 Task: Enable public transport information for Memphis, Tennessee, United States.
Action: Mouse moved to (396, 135)
Screenshot: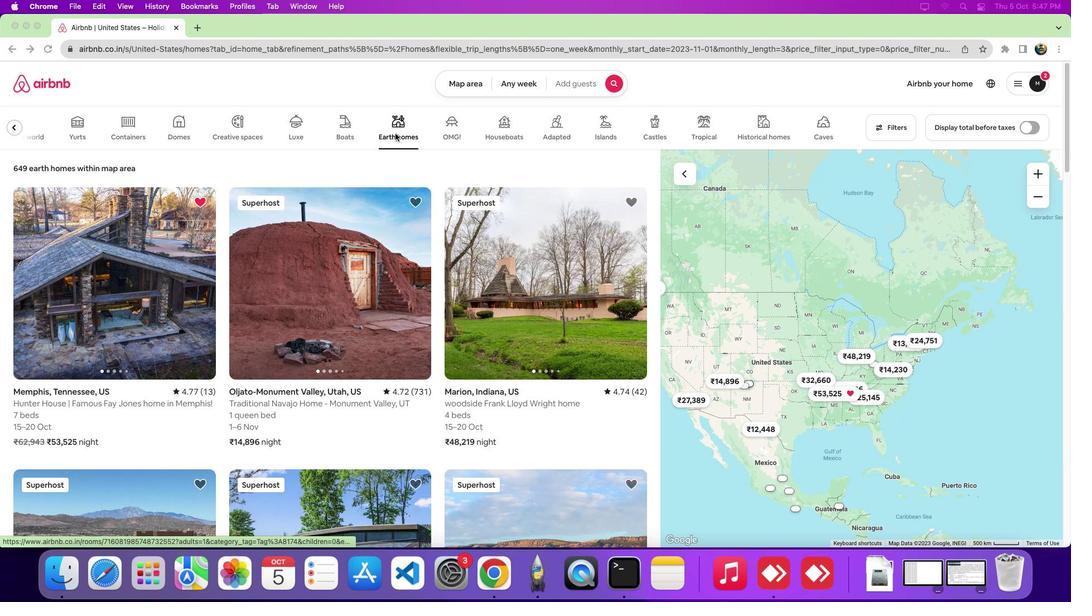 
Action: Mouse pressed left at (396, 135)
Screenshot: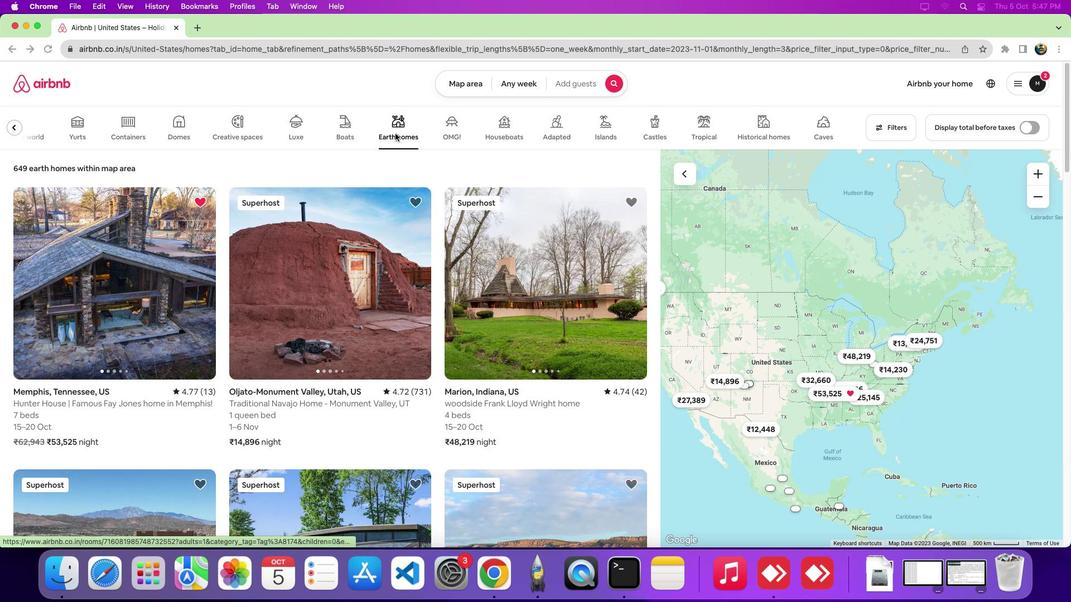 
Action: Mouse moved to (148, 268)
Screenshot: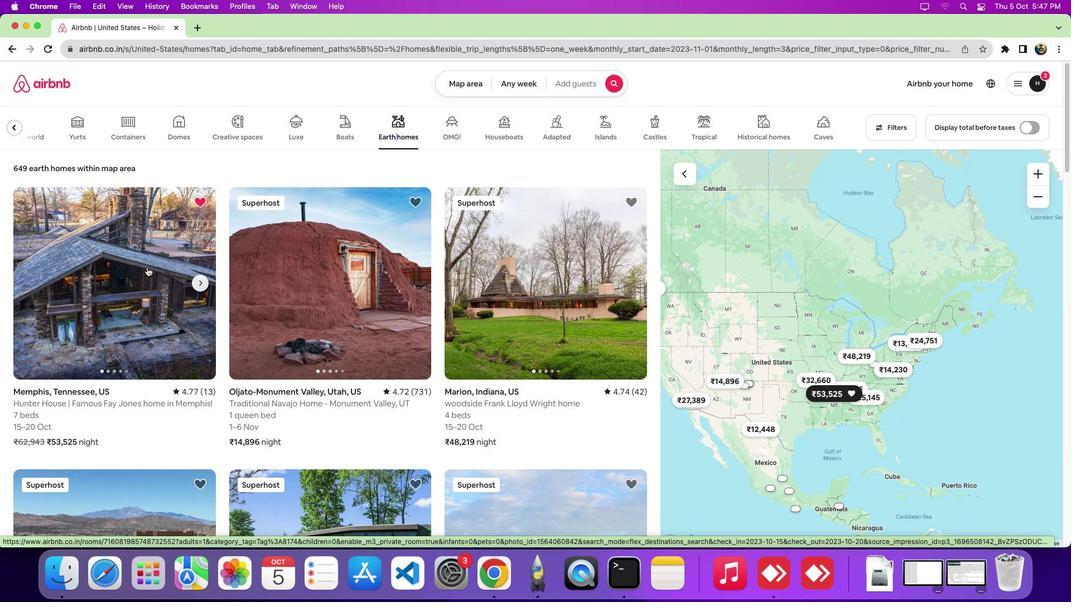 
Action: Mouse pressed left at (148, 268)
Screenshot: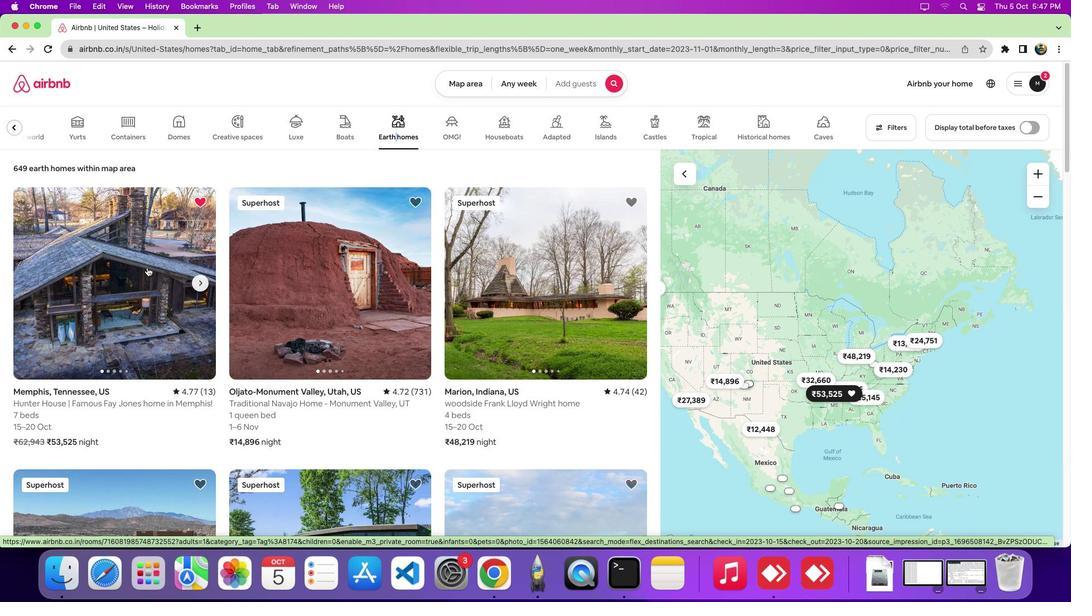 
Action: Mouse moved to (466, 283)
Screenshot: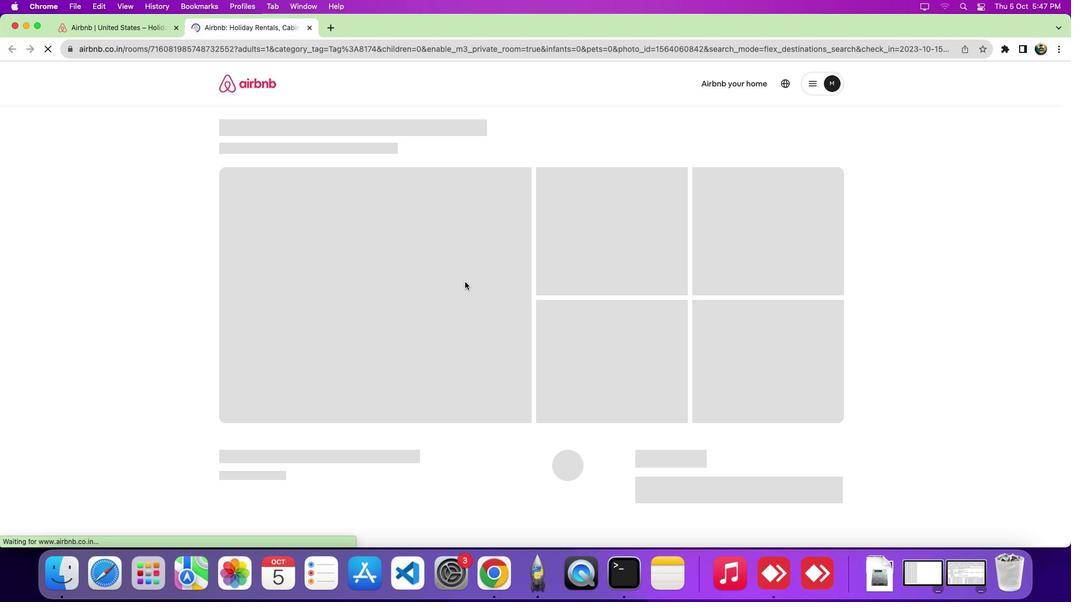 
Action: Mouse scrolled (466, 283) with delta (1, 0)
Screenshot: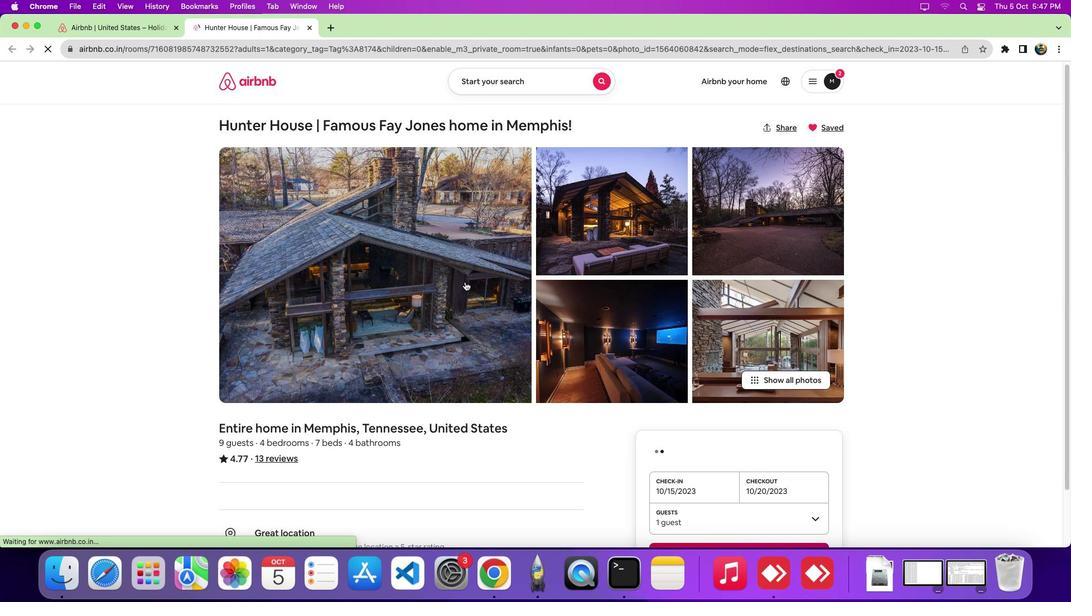 
Action: Mouse scrolled (466, 283) with delta (1, 0)
Screenshot: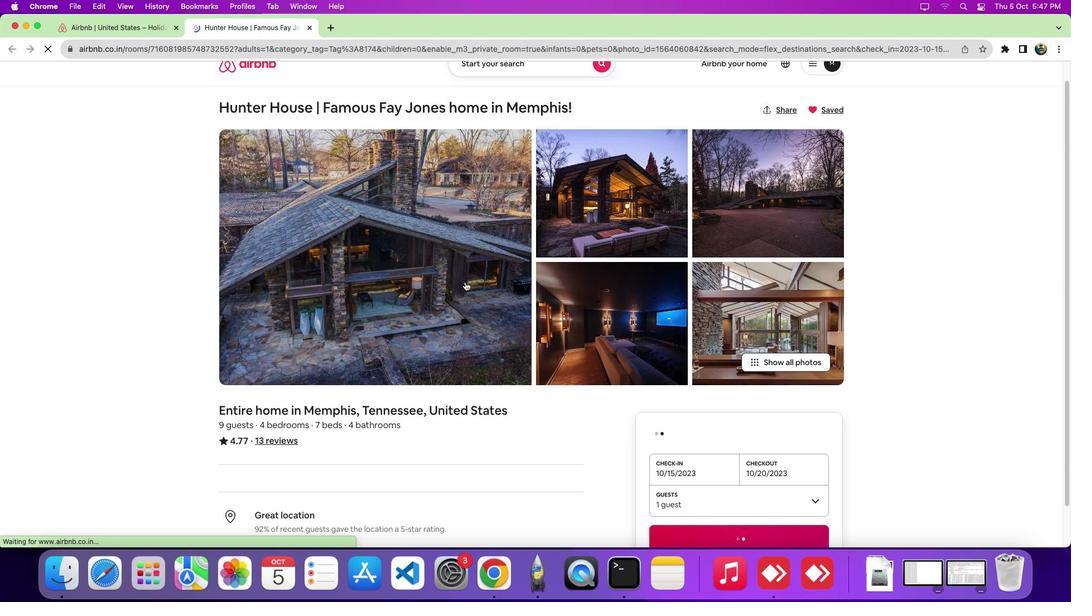 
Action: Mouse scrolled (466, 283) with delta (1, -2)
Screenshot: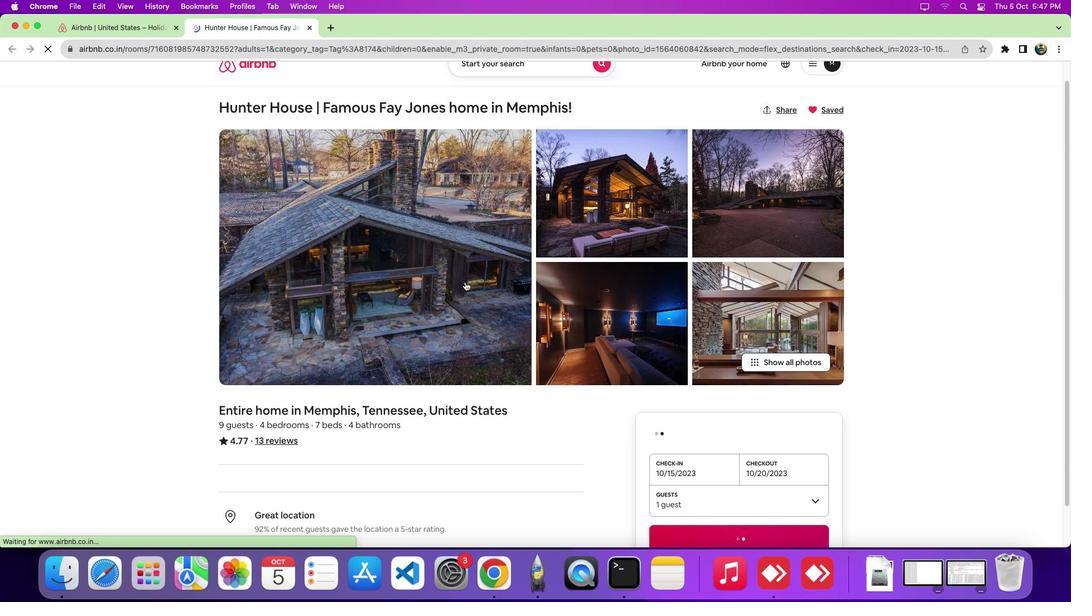 
Action: Mouse scrolled (466, 283) with delta (1, -4)
Screenshot: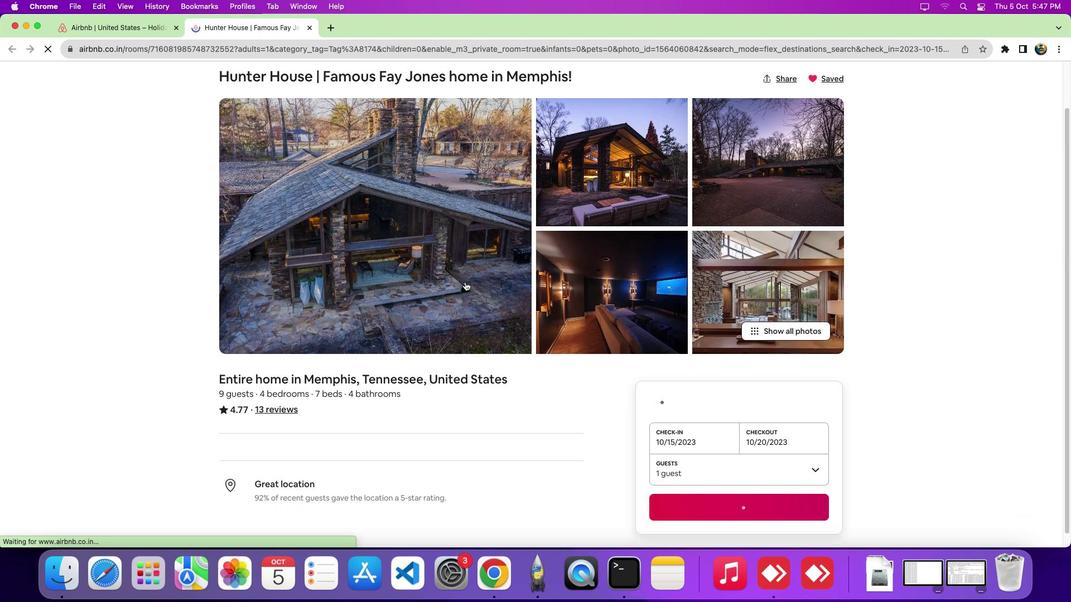 
Action: Mouse moved to (466, 283)
Screenshot: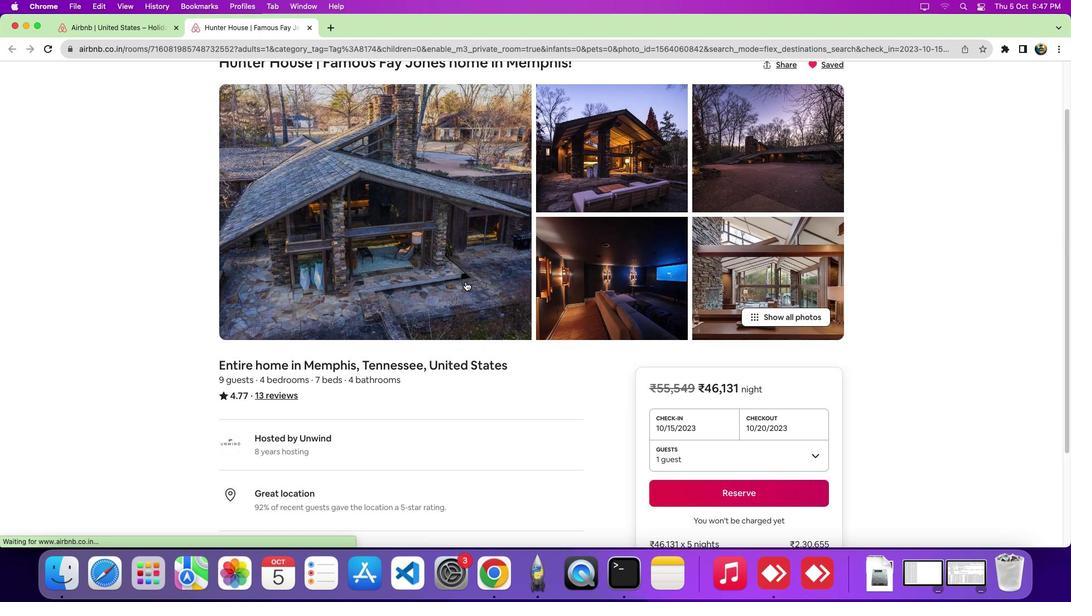 
Action: Mouse scrolled (466, 283) with delta (1, 0)
Screenshot: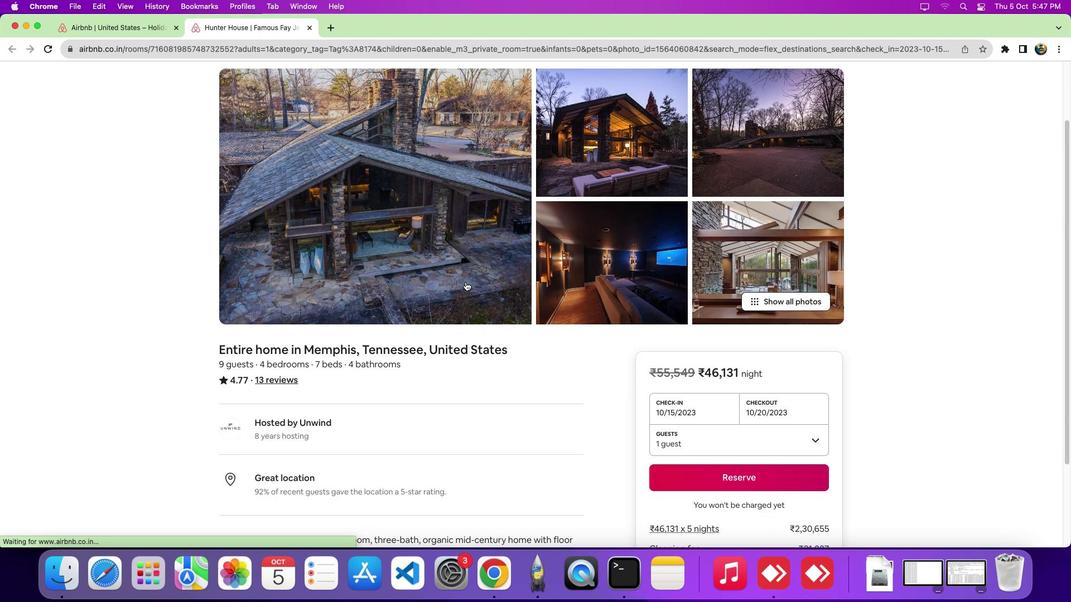 
Action: Mouse scrolled (466, 283) with delta (1, 0)
Screenshot: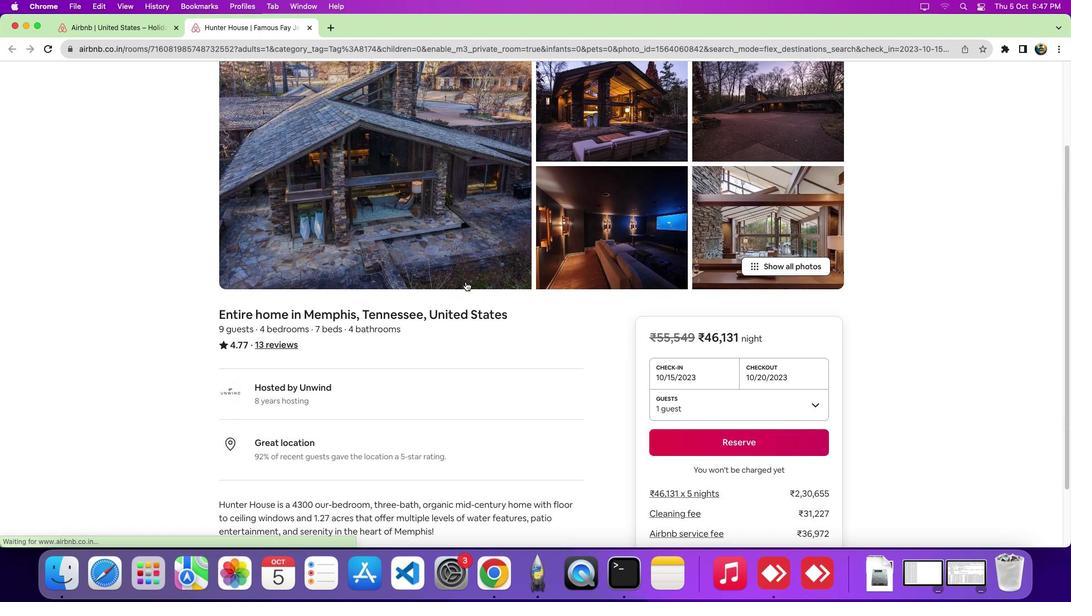 
Action: Mouse scrolled (466, 283) with delta (1, -3)
Screenshot: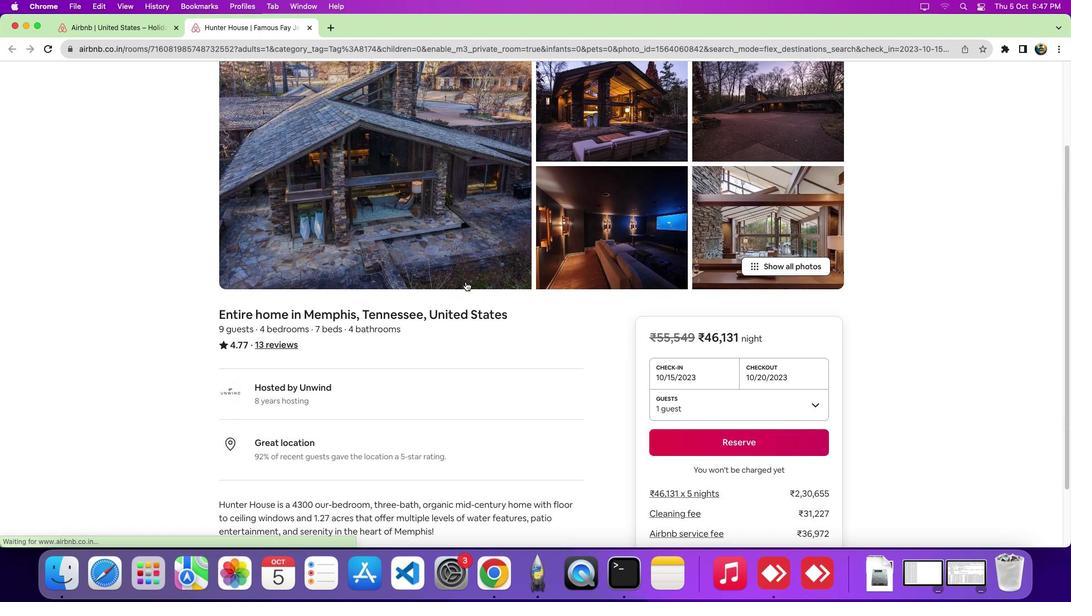 
Action: Mouse scrolled (466, 283) with delta (1, -6)
Screenshot: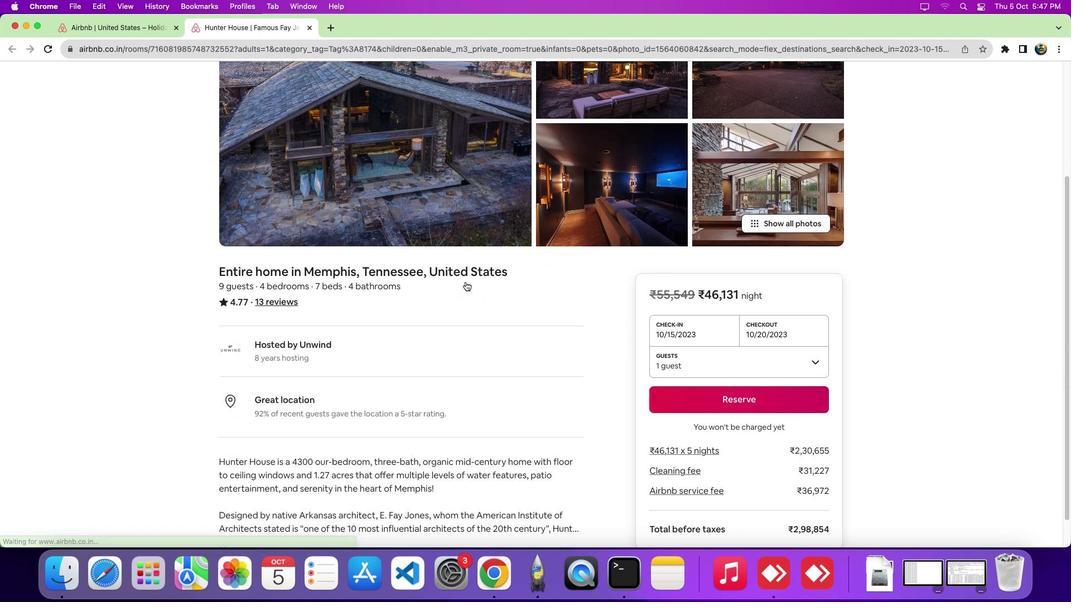 
Action: Mouse scrolled (466, 283) with delta (1, -6)
Screenshot: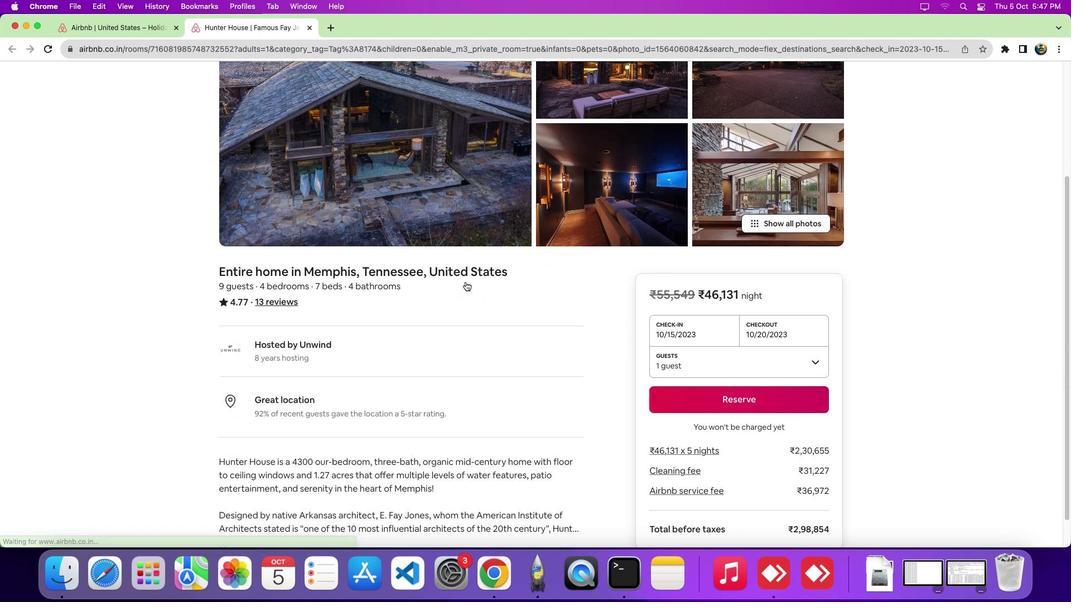
Action: Mouse scrolled (466, 283) with delta (1, 0)
Screenshot: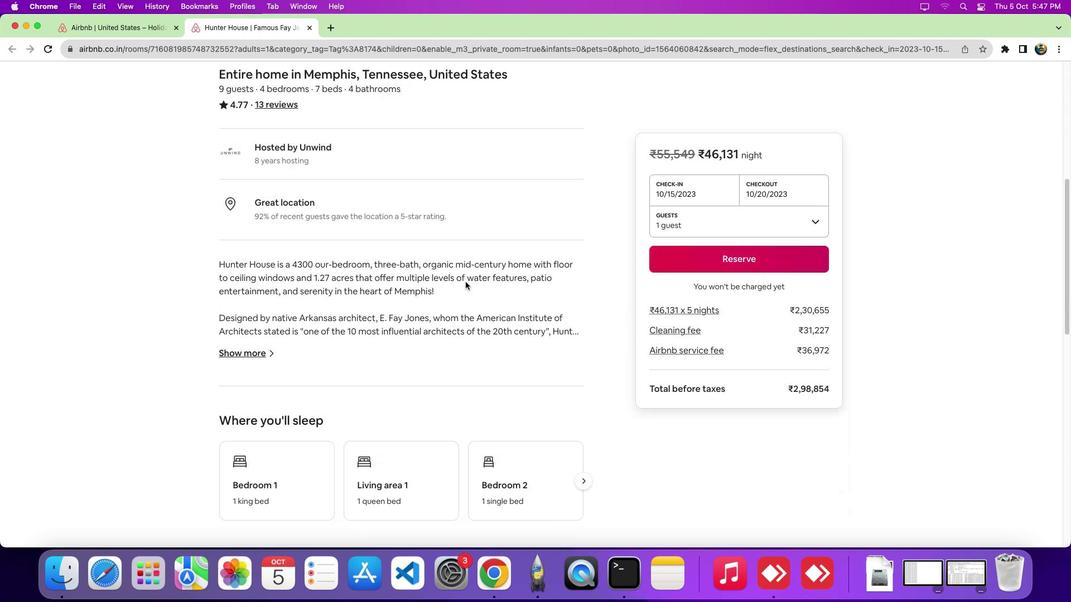 
Action: Mouse scrolled (466, 283) with delta (1, 0)
Screenshot: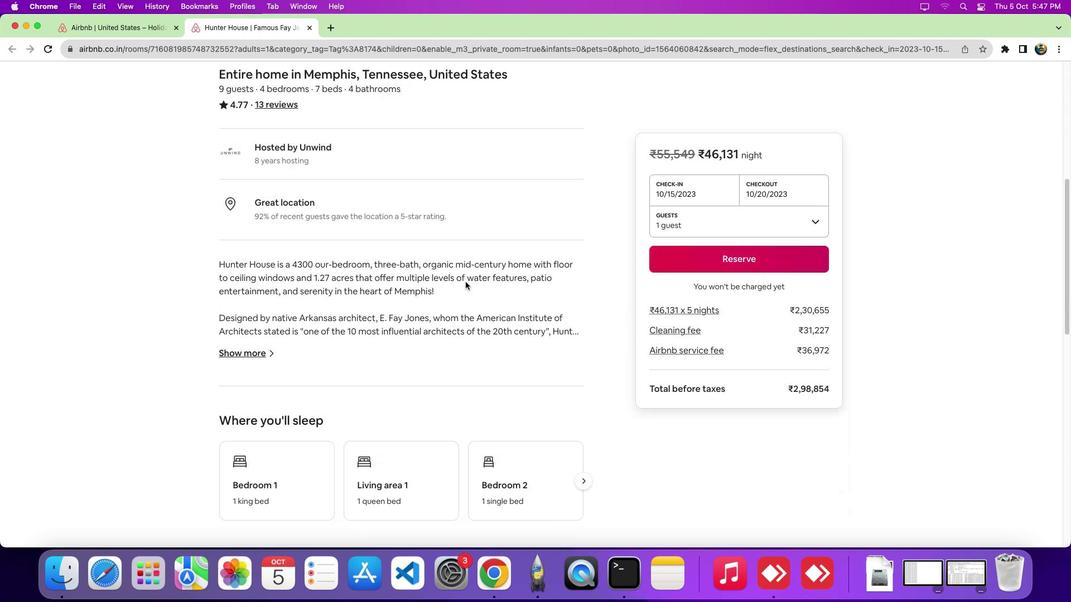 
Action: Mouse scrolled (466, 283) with delta (1, -3)
Screenshot: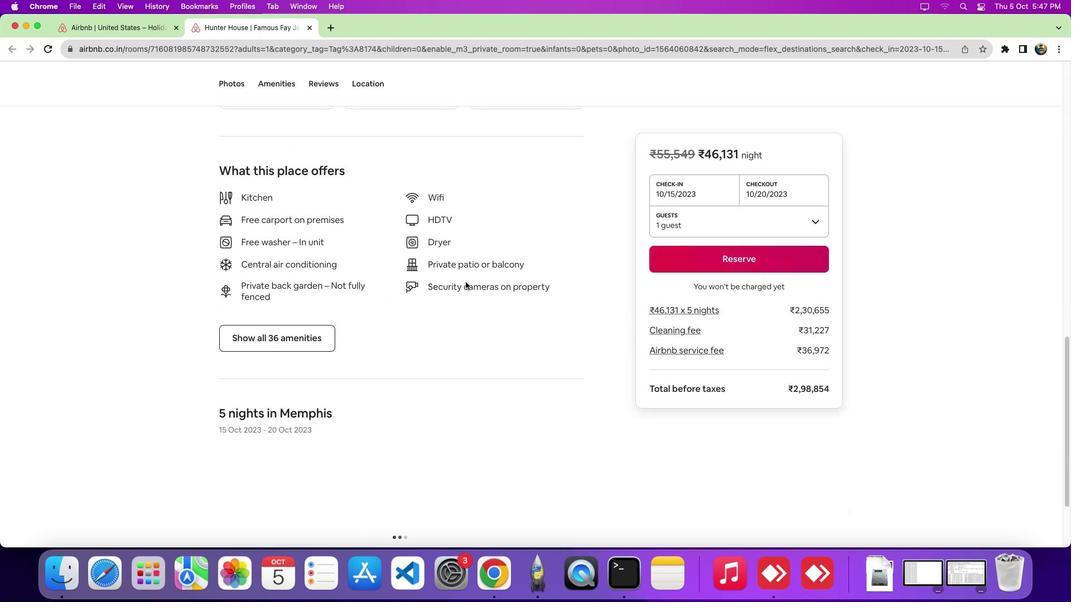 
Action: Mouse scrolled (466, 283) with delta (1, -6)
Screenshot: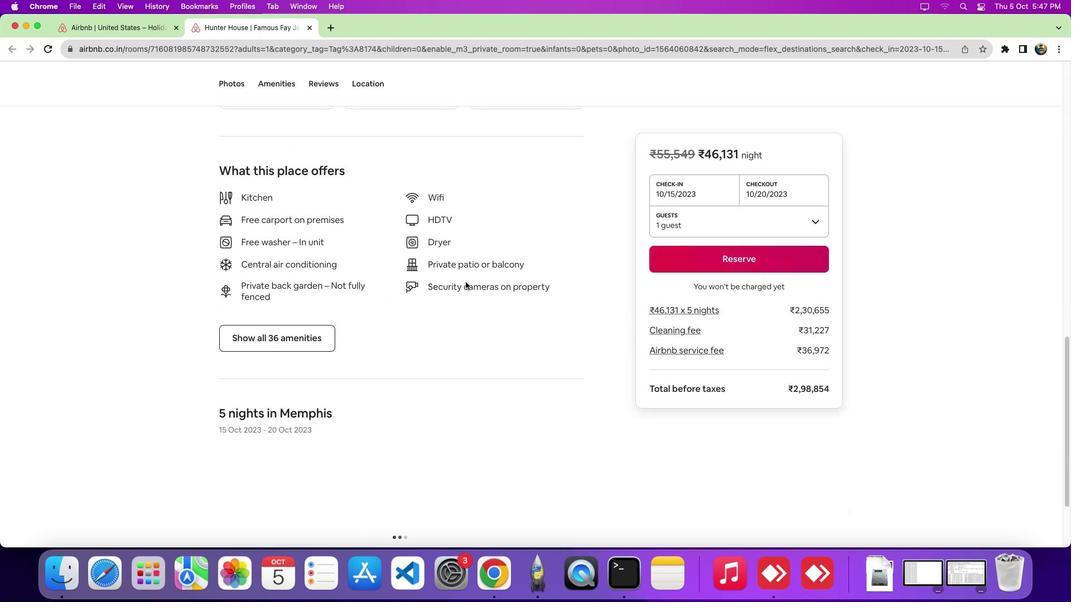 
Action: Mouse scrolled (466, 283) with delta (1, -6)
Screenshot: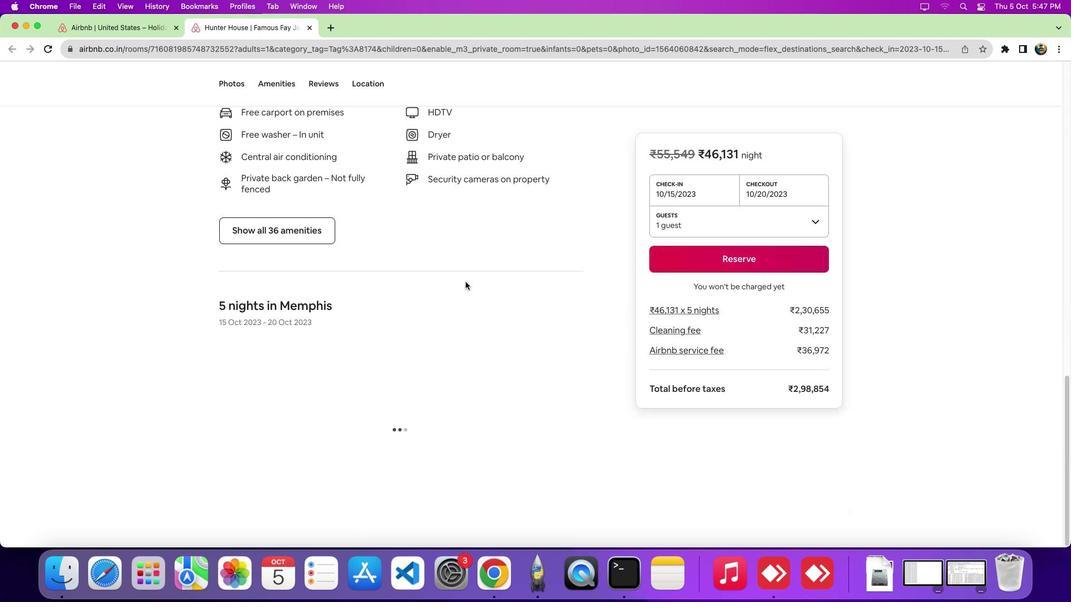 
Action: Mouse moved to (375, 82)
Screenshot: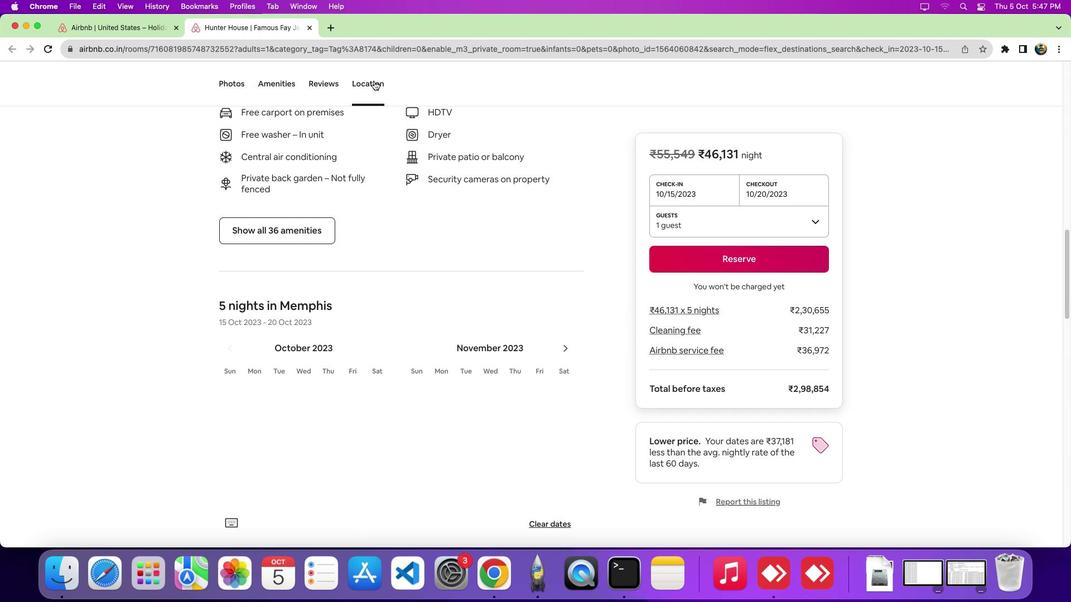 
Action: Mouse pressed left at (375, 82)
Screenshot: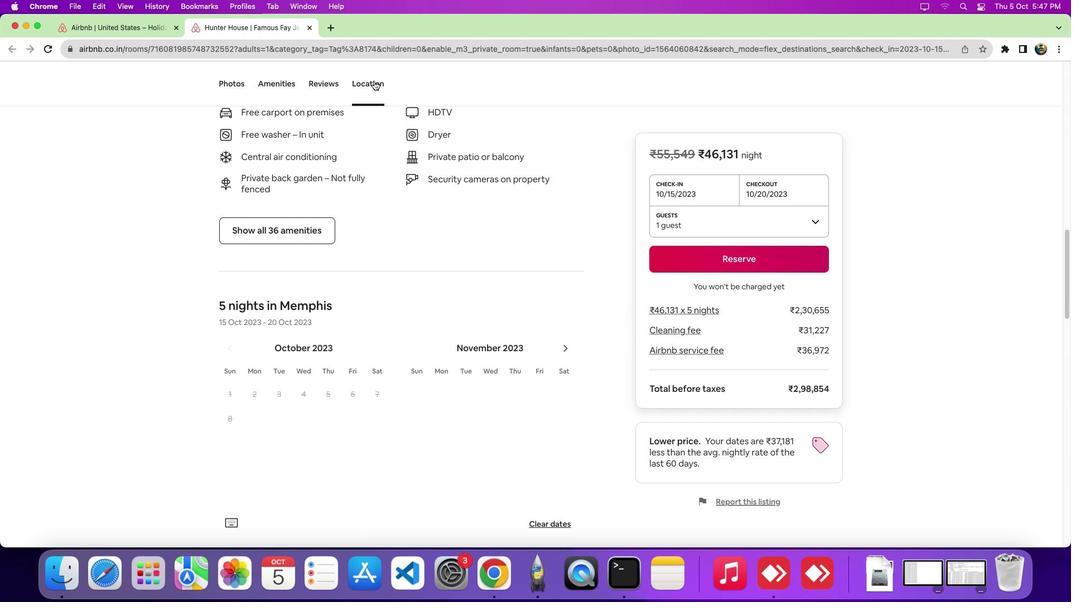 
Action: Mouse moved to (721, 209)
Screenshot: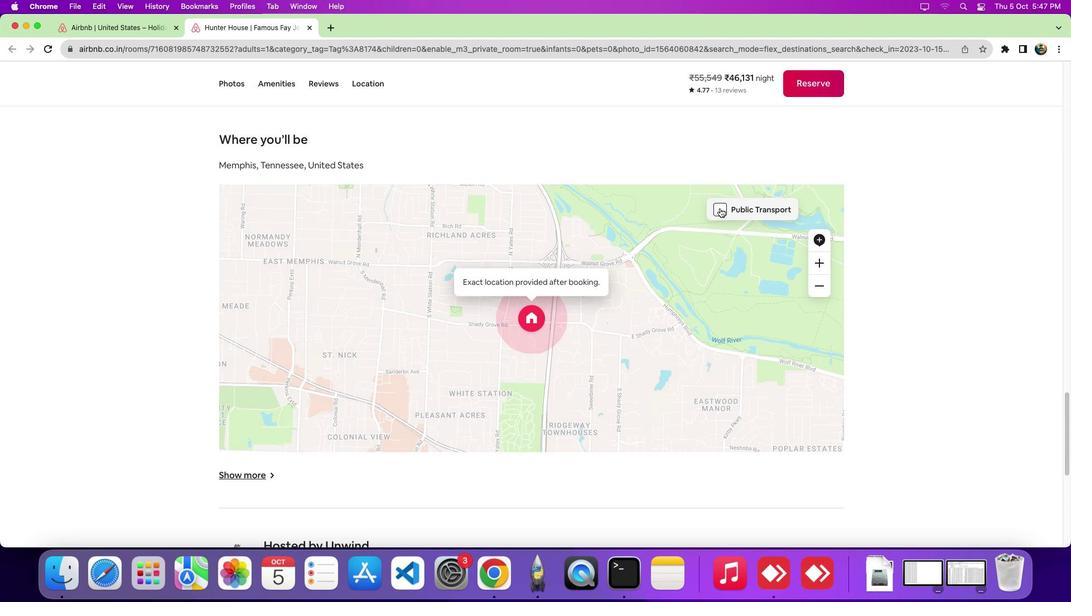 
Action: Mouse pressed left at (721, 209)
Screenshot: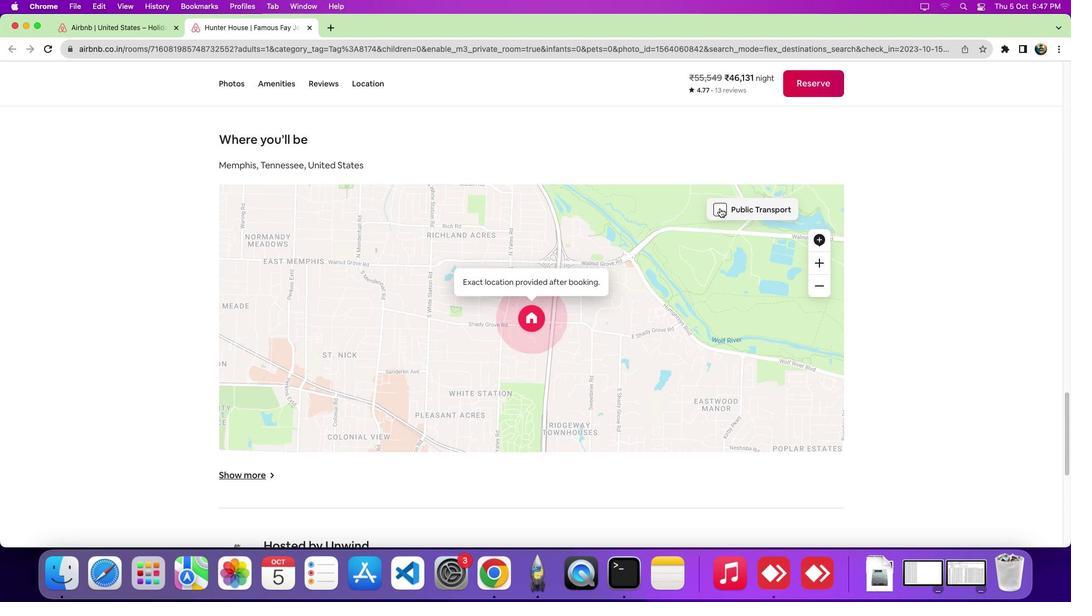 
